 Task: Add 2 hours before the event.
Action: Mouse moved to (516, 487)
Screenshot: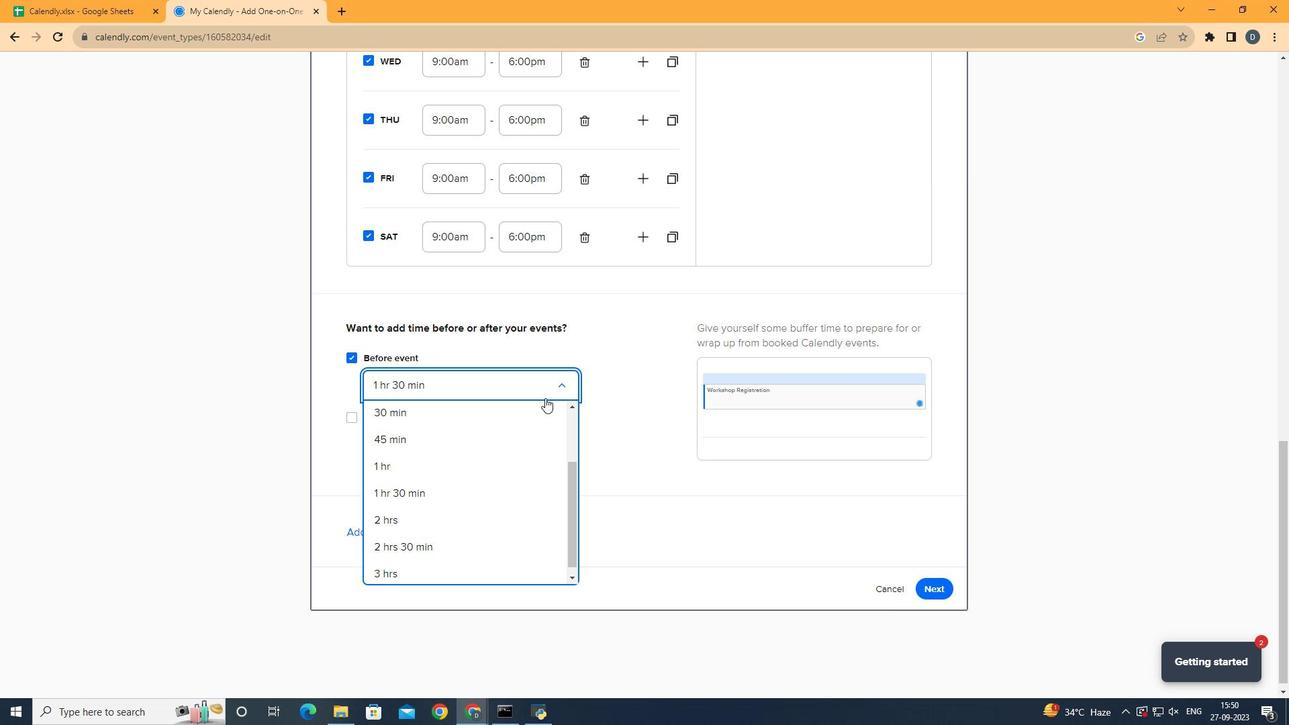 
Action: Mouse pressed left at (516, 487)
Screenshot: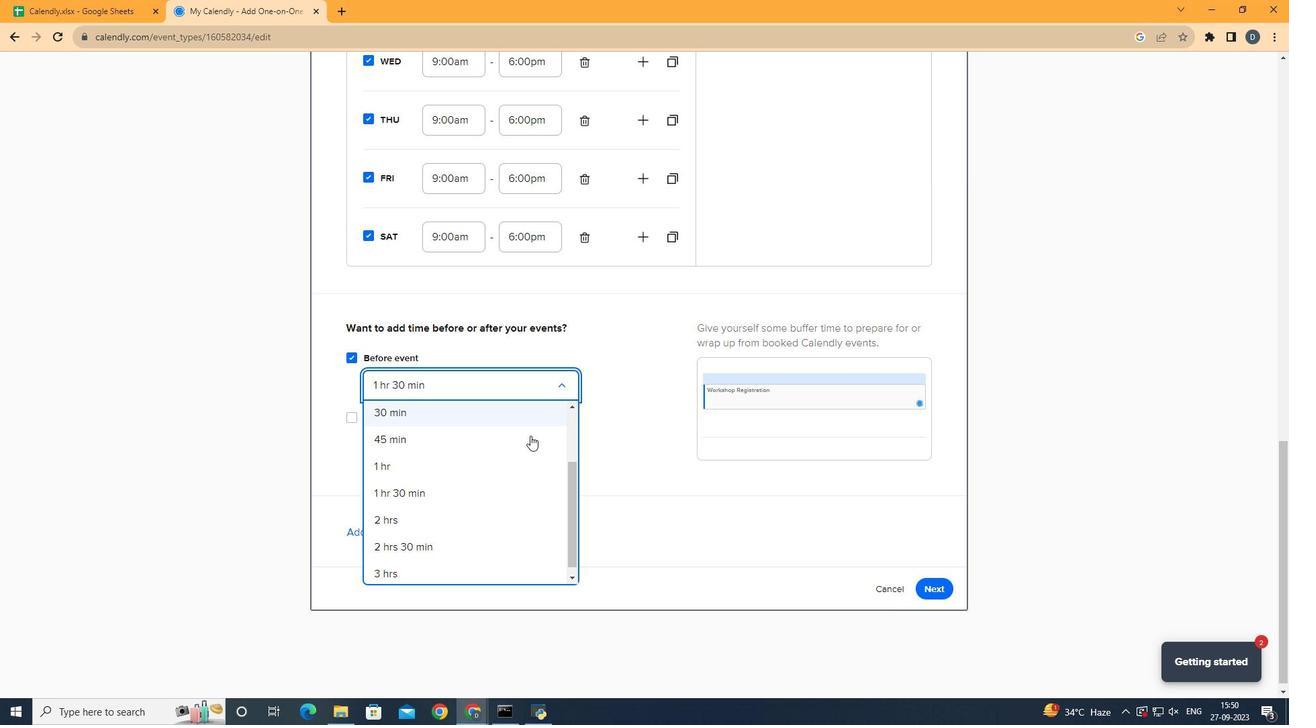 
Action: Mouse moved to (650, 400)
Screenshot: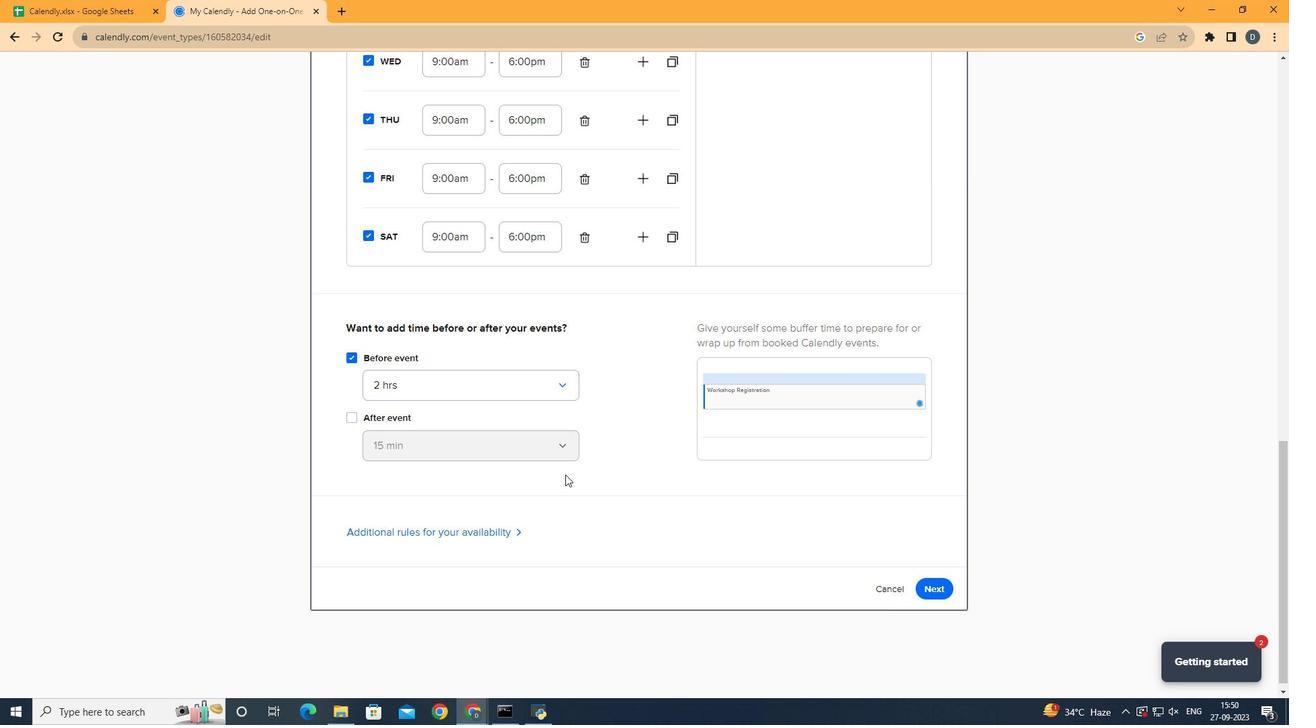 
Action: Mouse pressed left at (650, 400)
Screenshot: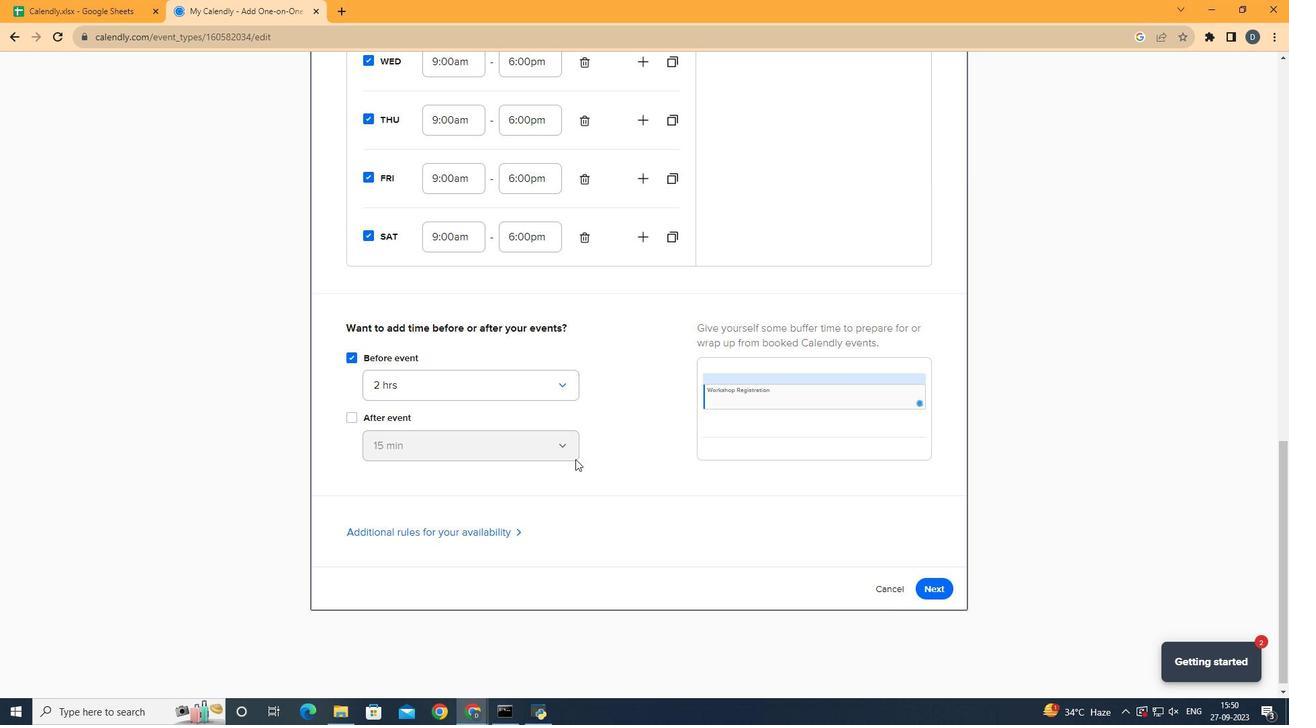 
Action: Mouse moved to (292, 482)
Screenshot: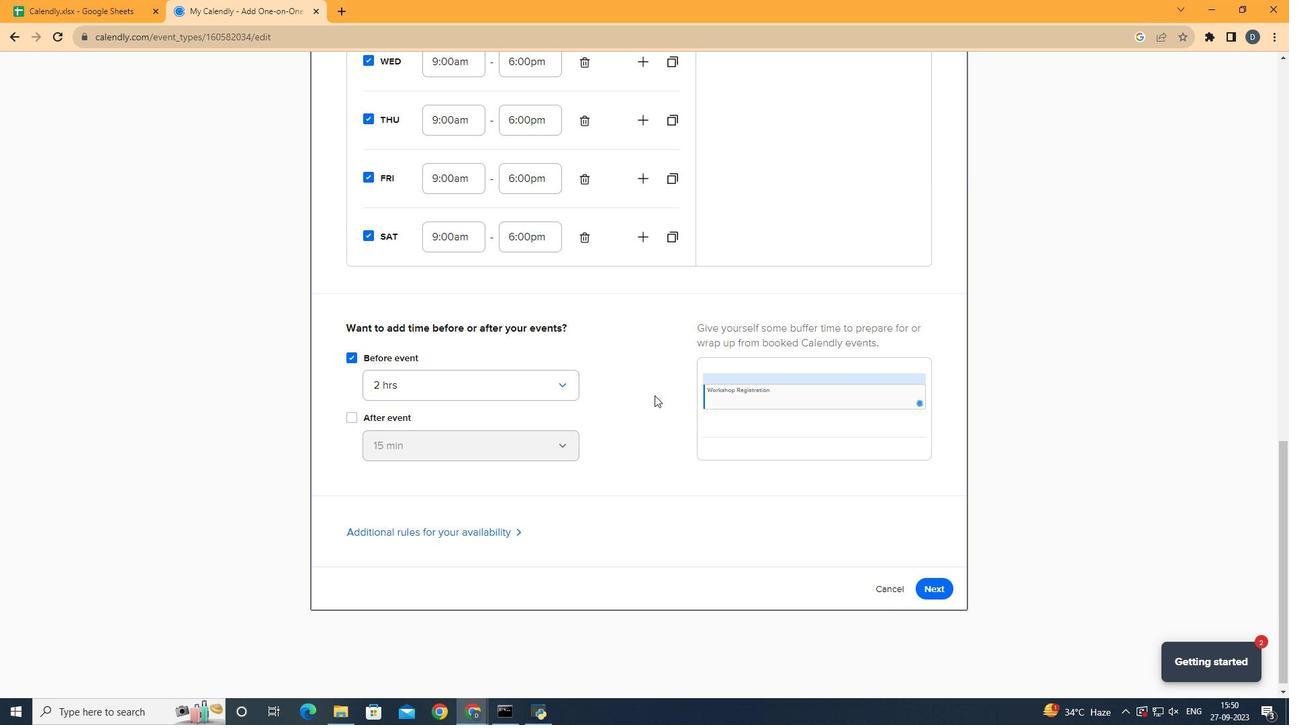 
